 Task: Change Add/remove permissions to "Admins".
Action: Mouse pressed left at (494, 306)
Screenshot: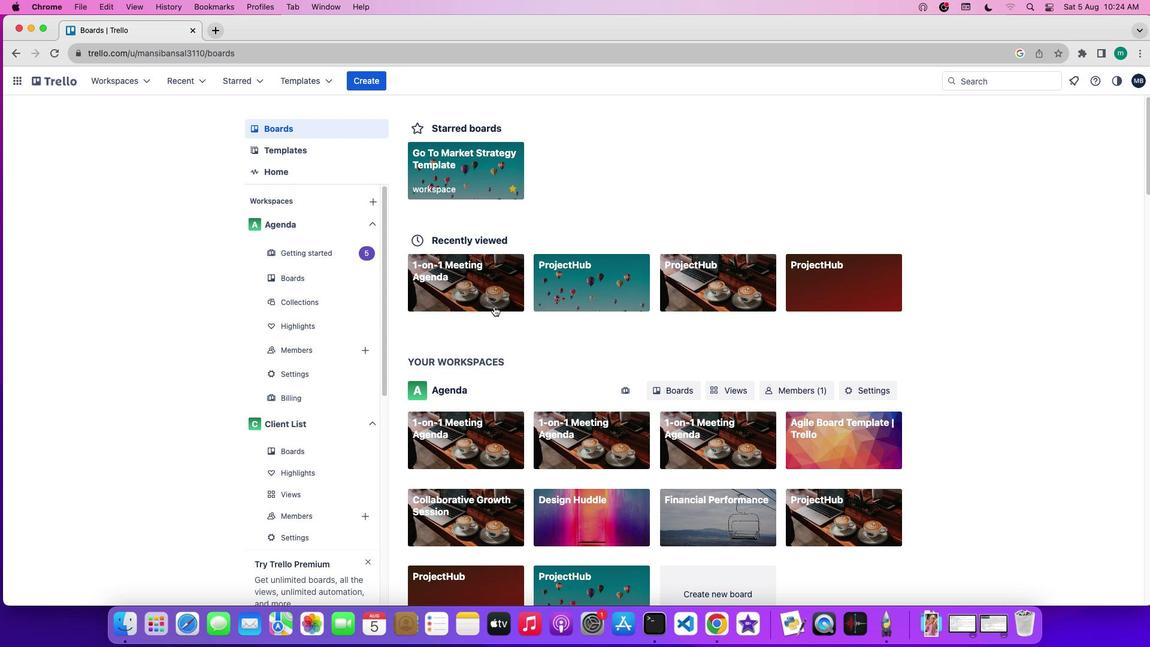 
Action: Mouse moved to (1011, 242)
Screenshot: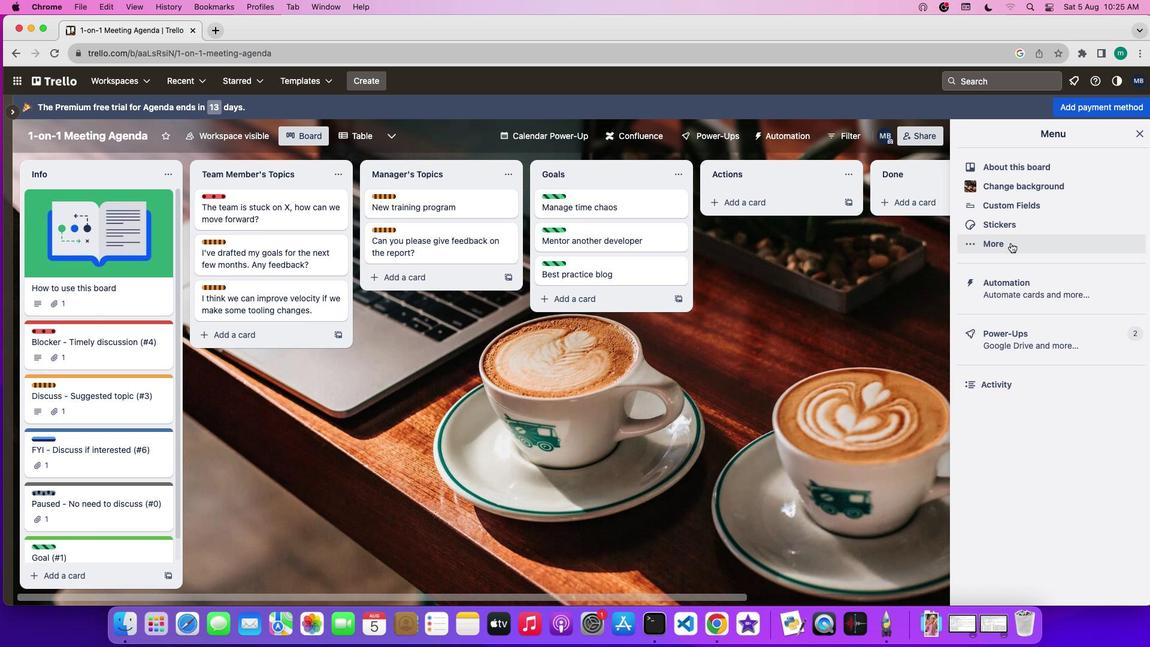 
Action: Mouse pressed left at (1011, 242)
Screenshot: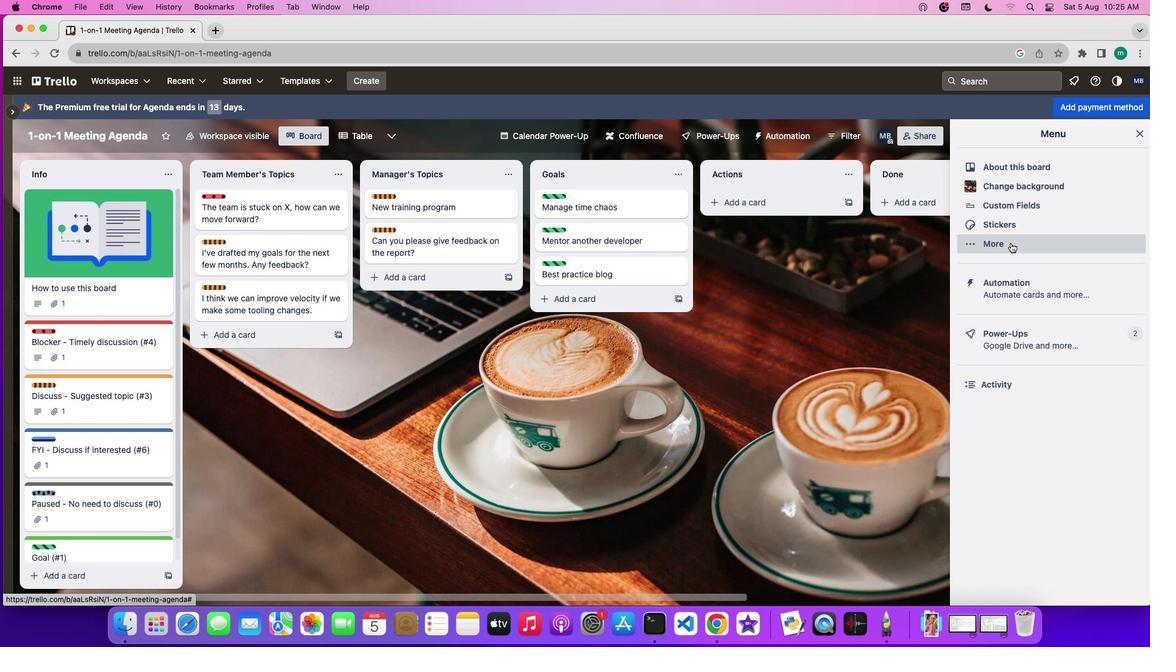 
Action: Mouse moved to (1008, 172)
Screenshot: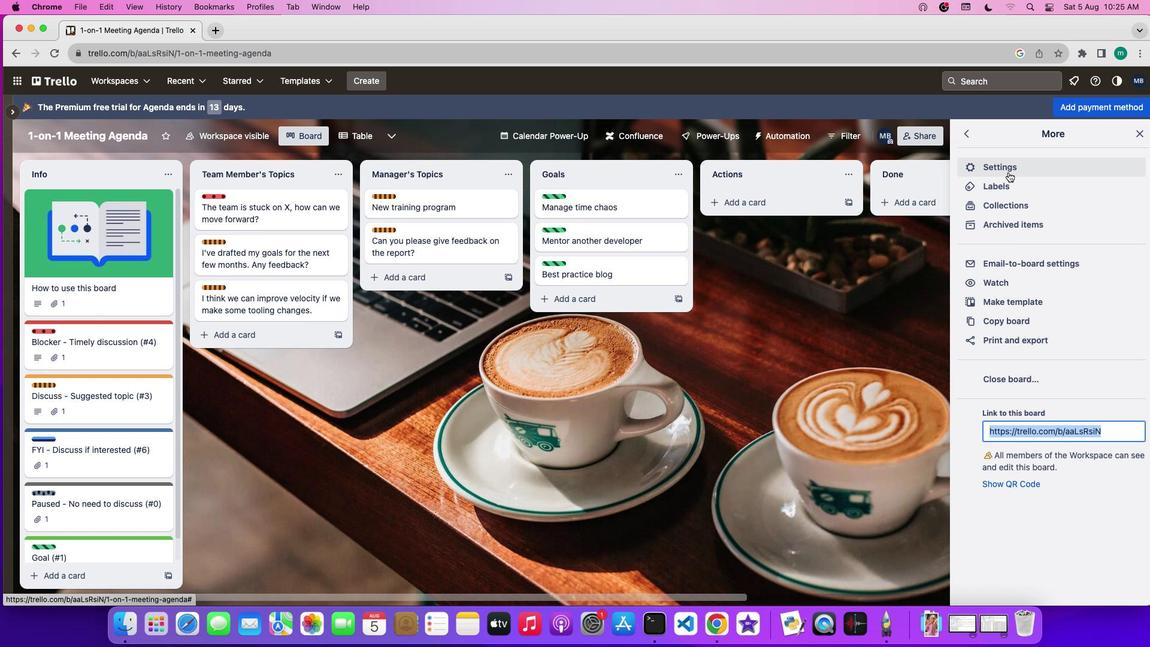 
Action: Mouse pressed left at (1008, 172)
Screenshot: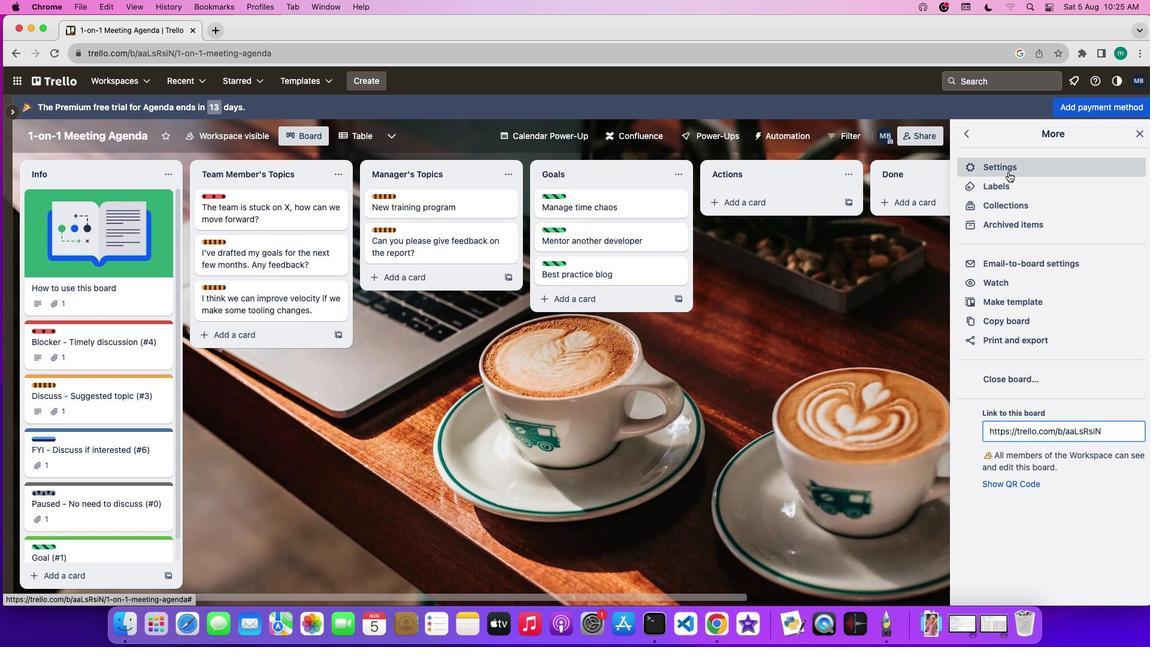 
Action: Mouse moved to (1008, 312)
Screenshot: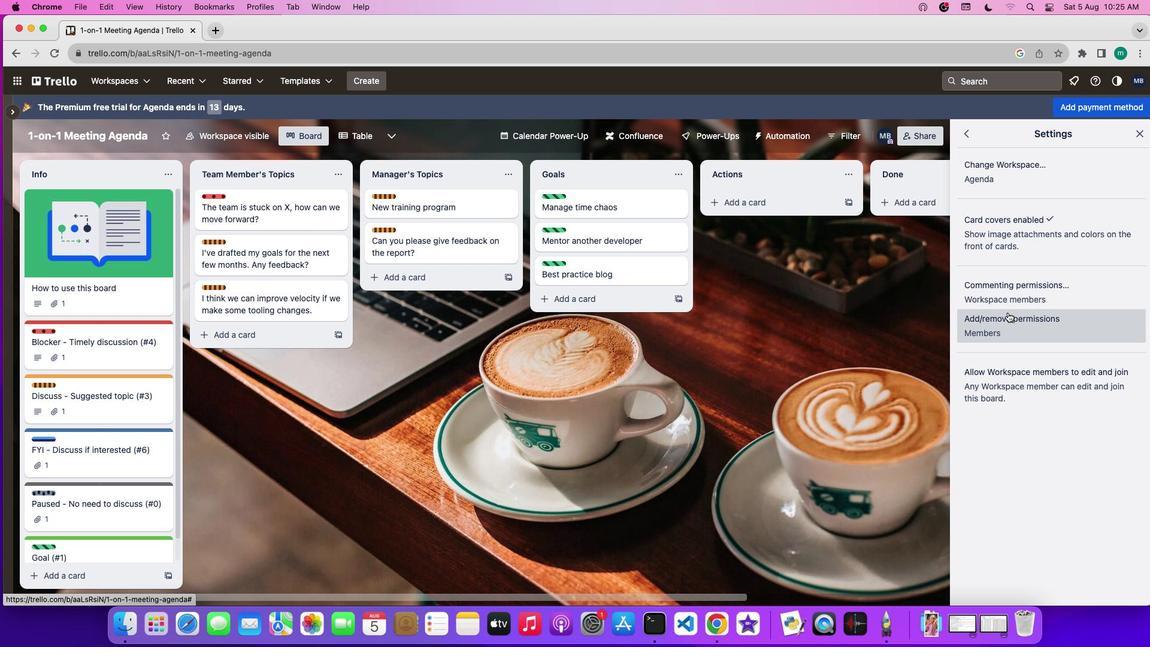 
Action: Mouse pressed left at (1008, 312)
Screenshot: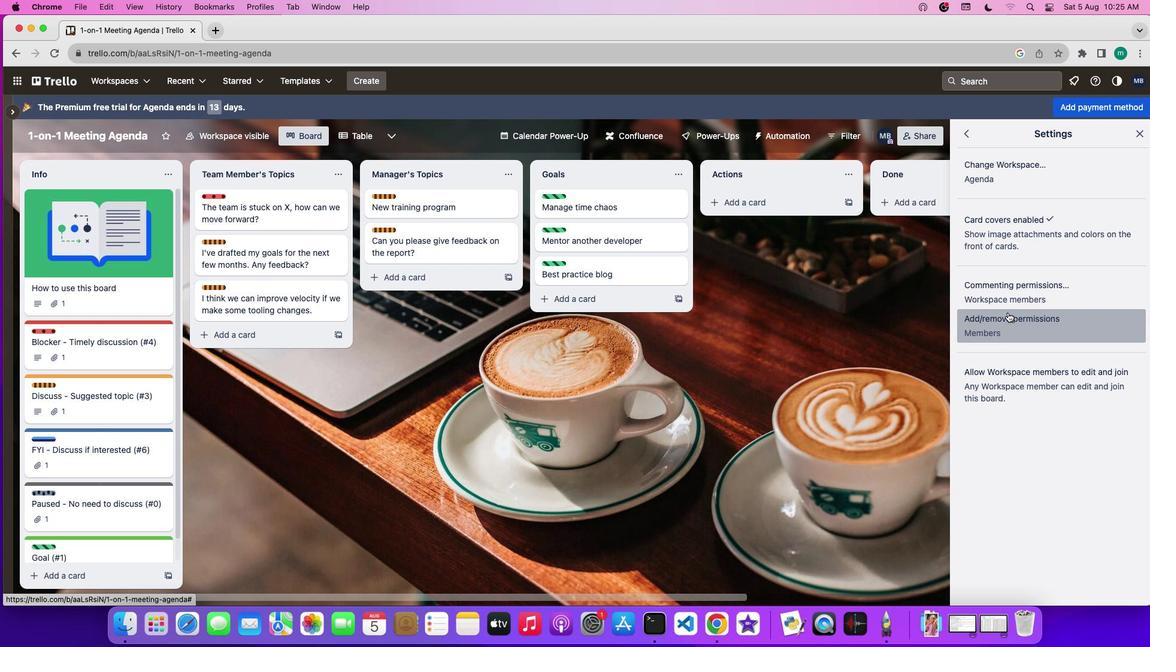 
Action: Mouse moved to (996, 394)
Screenshot: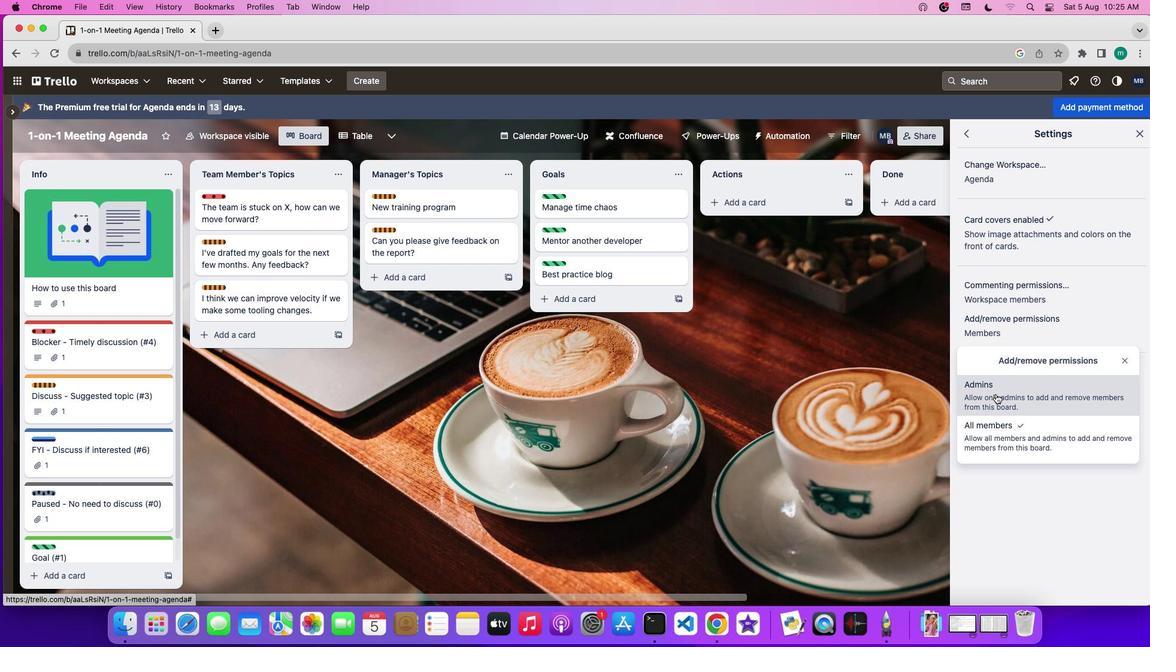 
Action: Mouse pressed left at (996, 394)
Screenshot: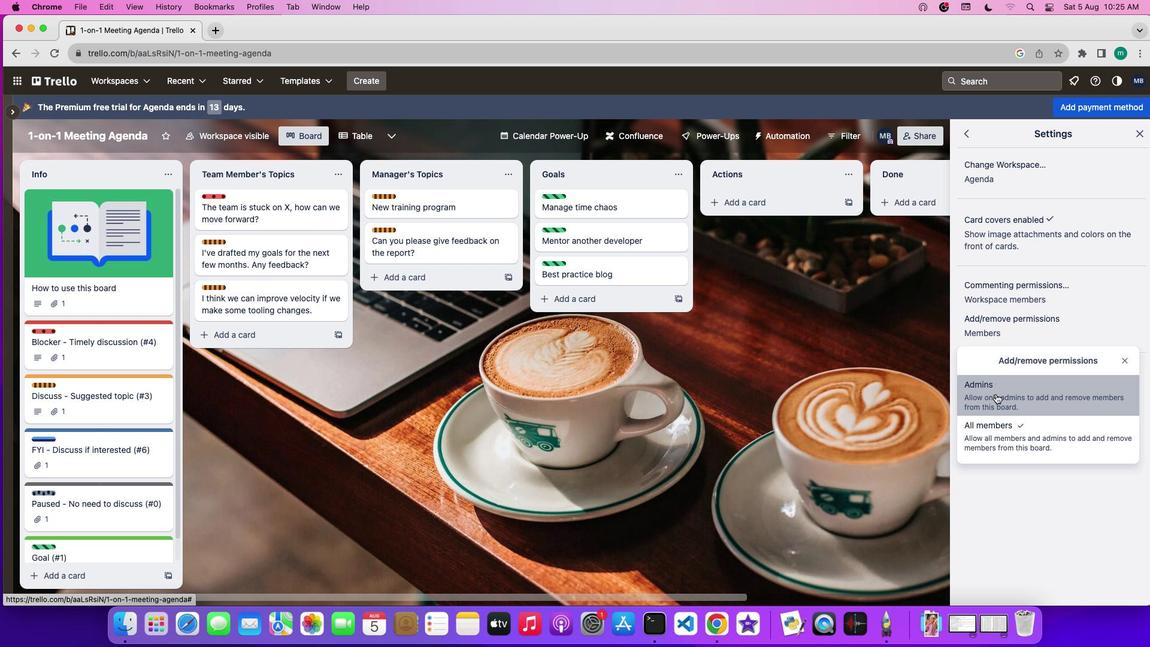 
